 Task: In the  document regulation.pdfSelect Headings and apply  'Italics' Select the text and align it to the  'Center'. Select the table and apply  All Borders
Action: Mouse moved to (305, 387)
Screenshot: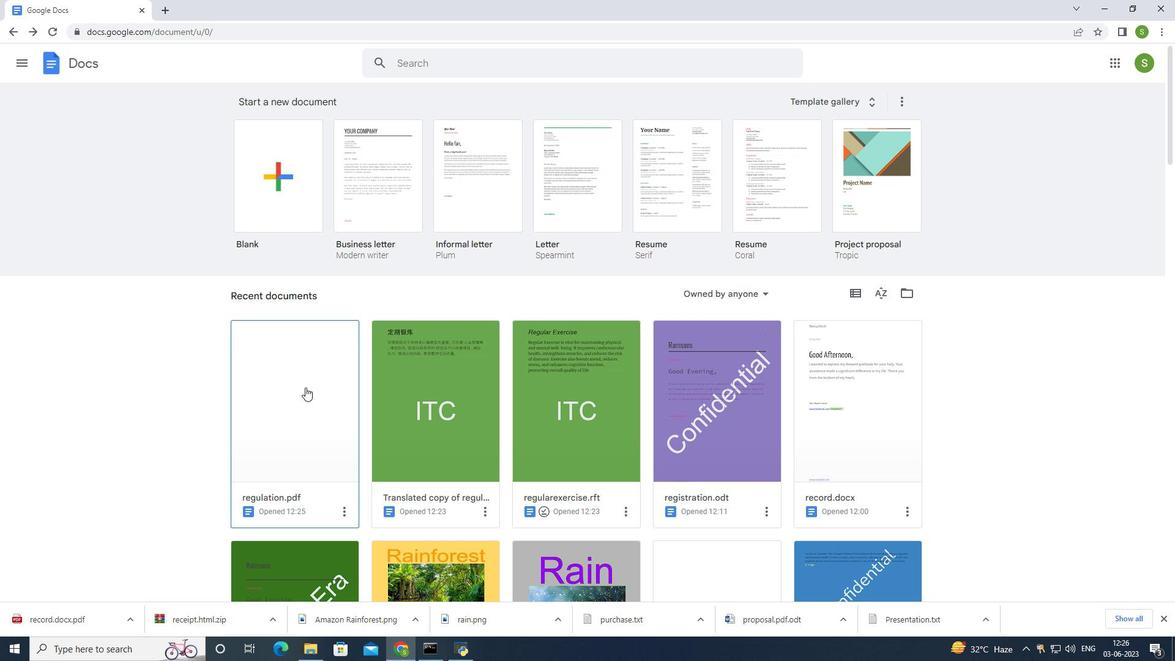 
Action: Mouse pressed left at (305, 387)
Screenshot: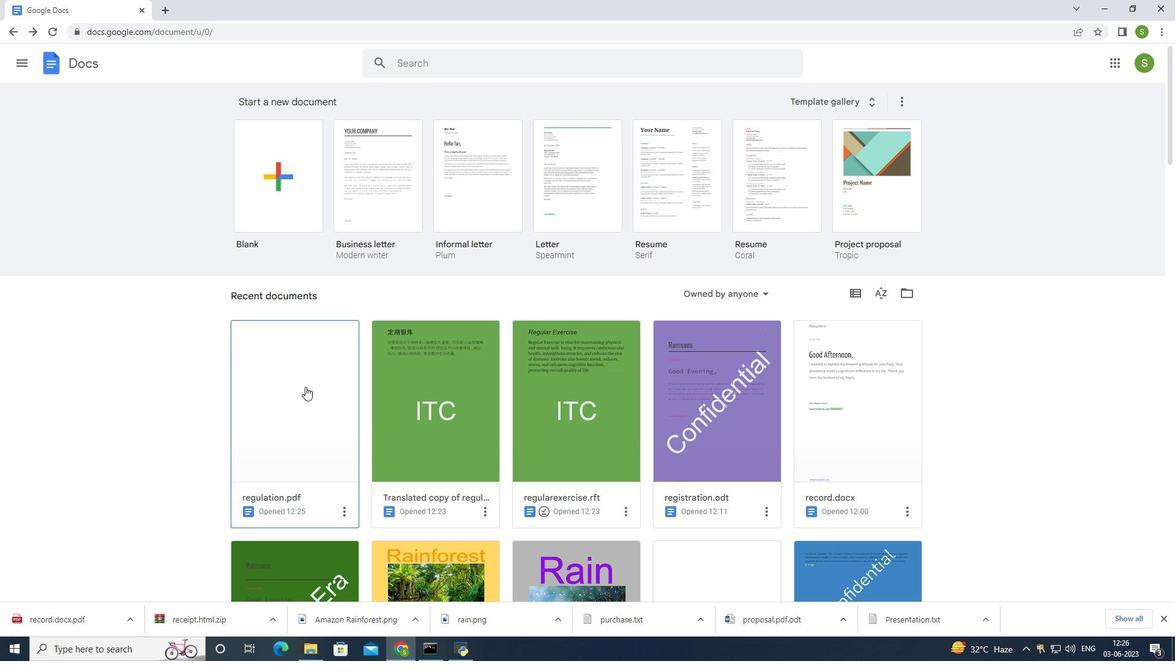 
Action: Mouse moved to (309, 204)
Screenshot: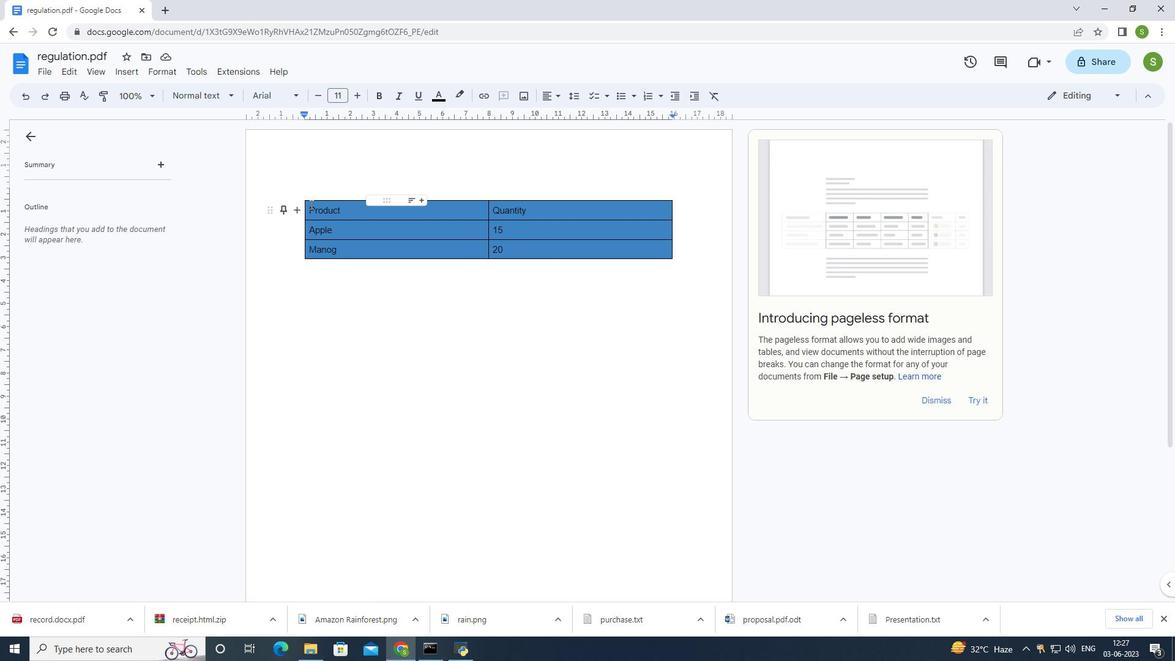 
Action: Mouse pressed left at (309, 204)
Screenshot: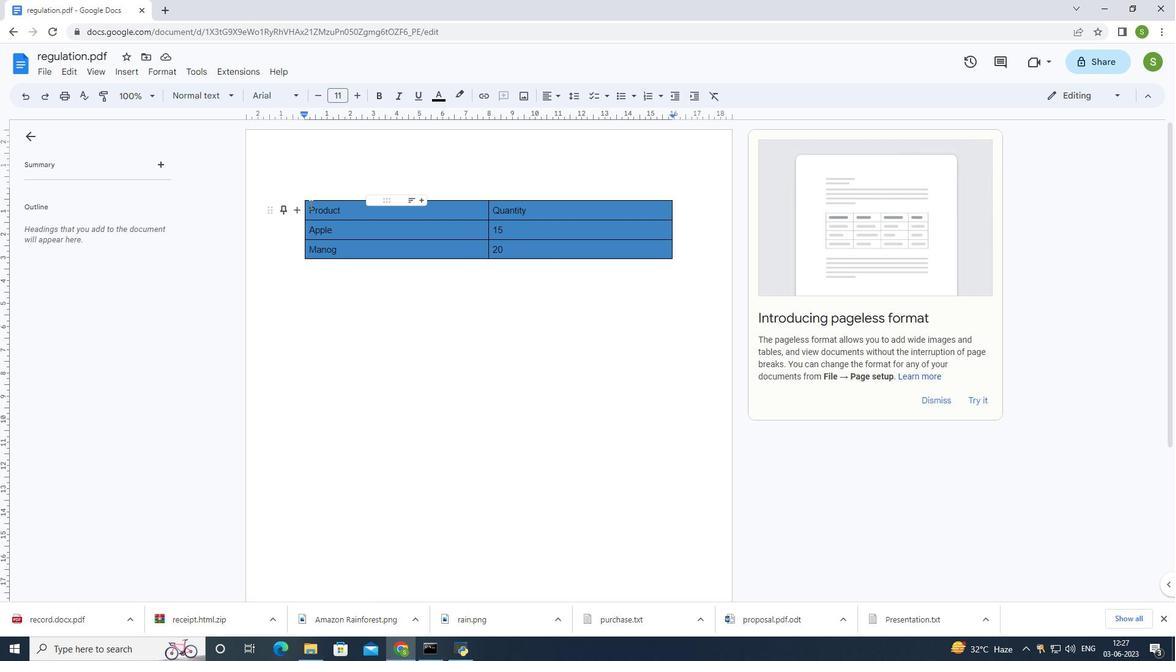 
Action: Mouse moved to (396, 94)
Screenshot: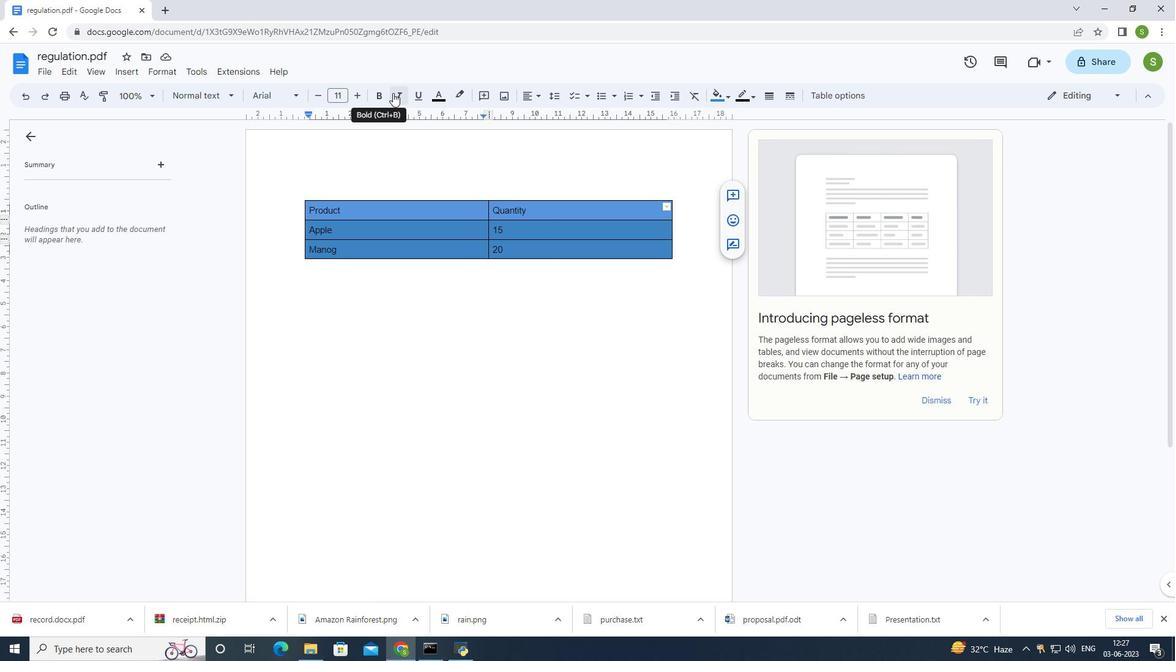 
Action: Mouse pressed left at (396, 94)
Screenshot: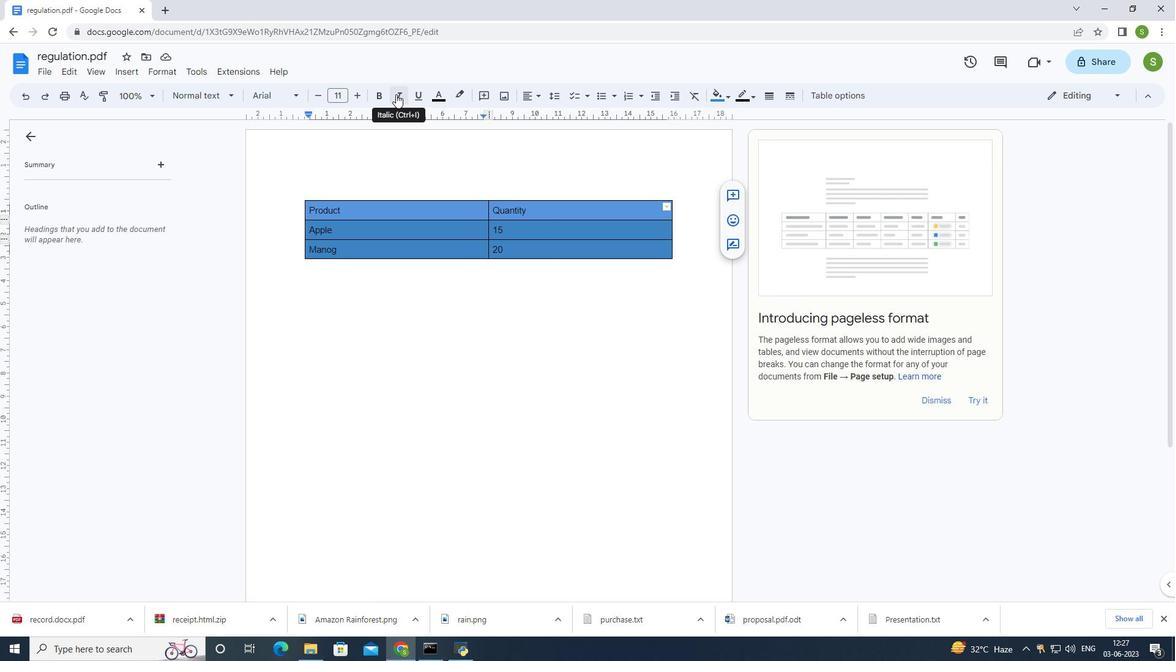 
Action: Mouse moved to (531, 98)
Screenshot: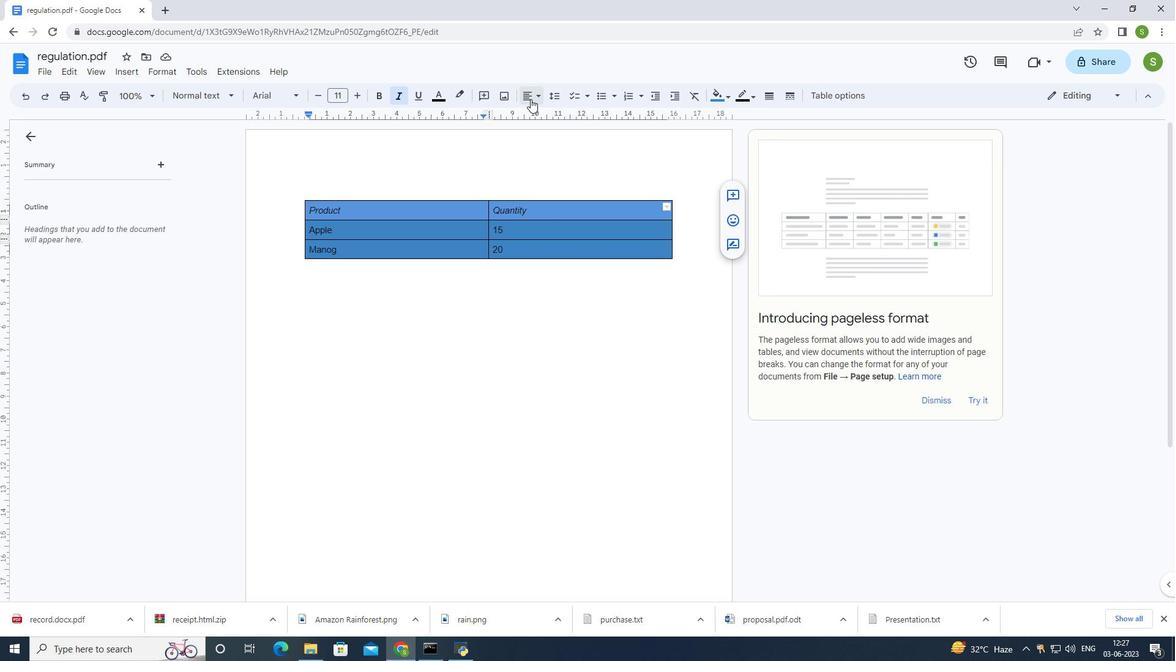 
Action: Mouse pressed left at (531, 98)
Screenshot: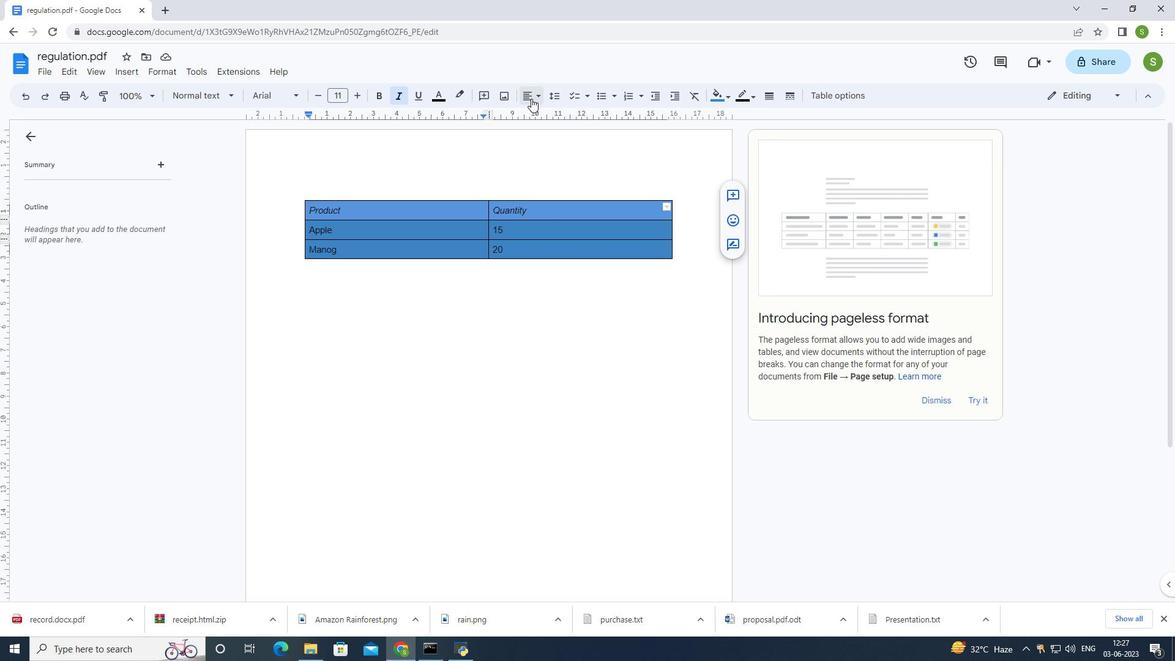 
Action: Mouse moved to (544, 112)
Screenshot: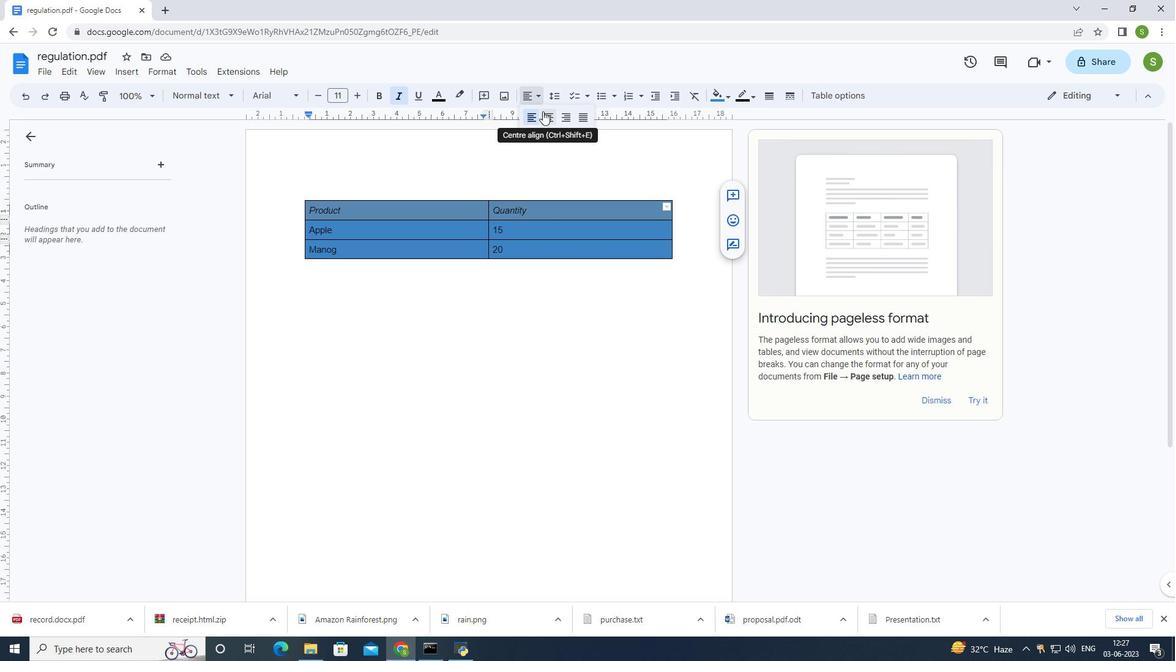 
Action: Mouse pressed left at (544, 112)
Screenshot: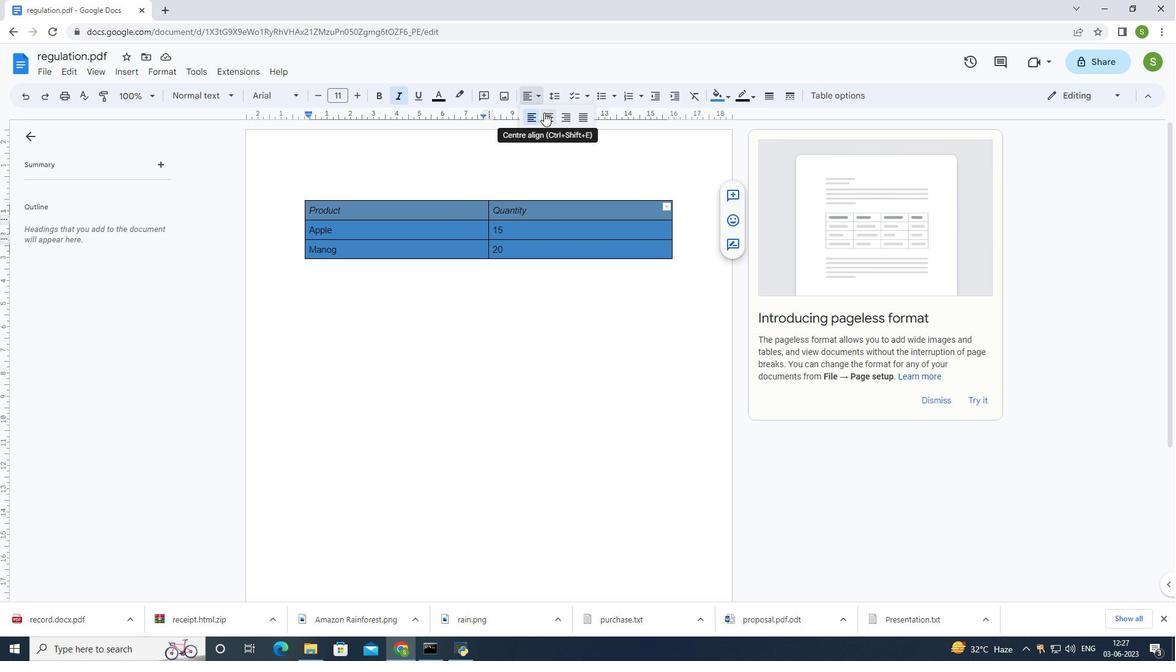 
Action: Mouse moved to (666, 206)
Screenshot: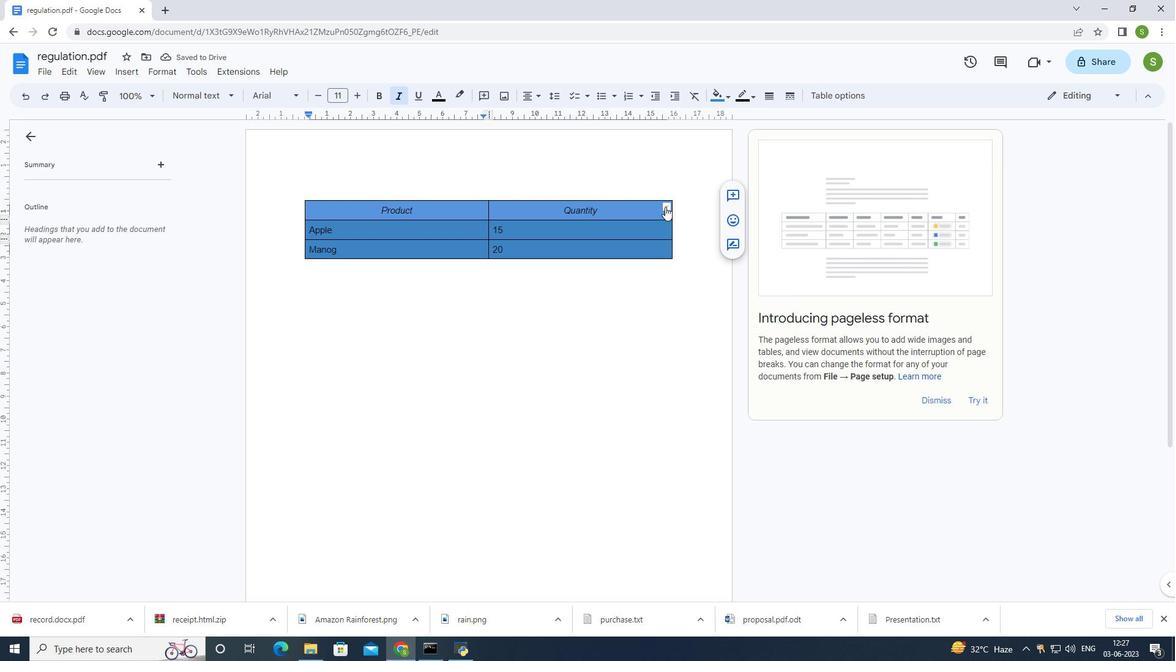 
Action: Mouse pressed left at (666, 206)
Screenshot: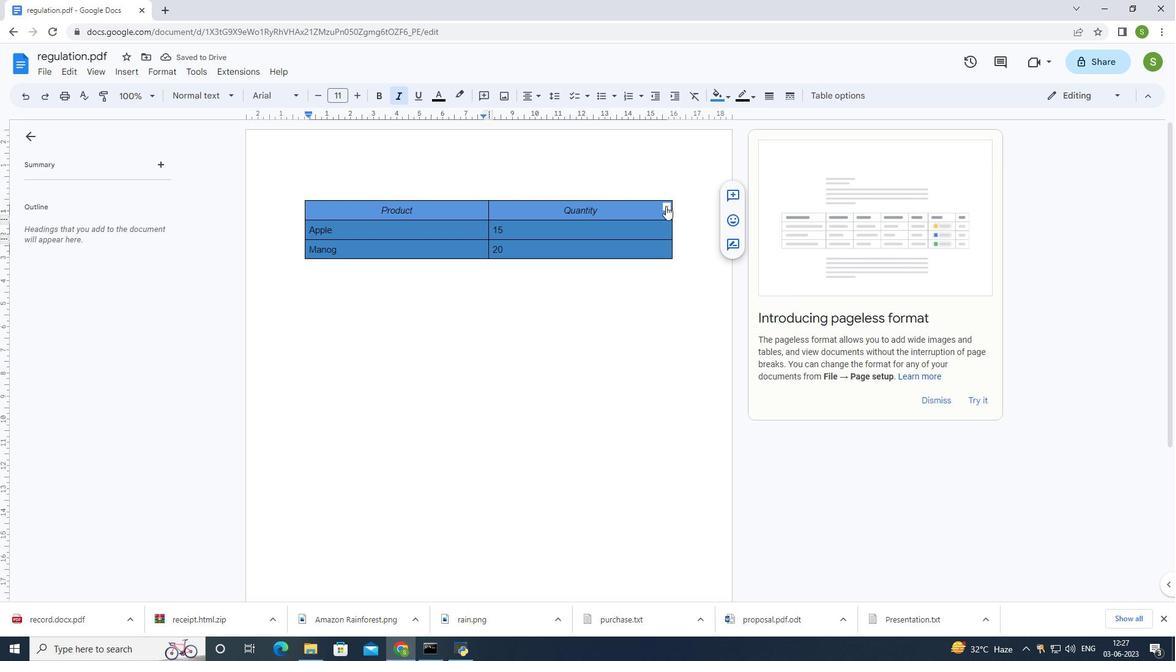 
Action: Mouse moved to (636, 162)
Screenshot: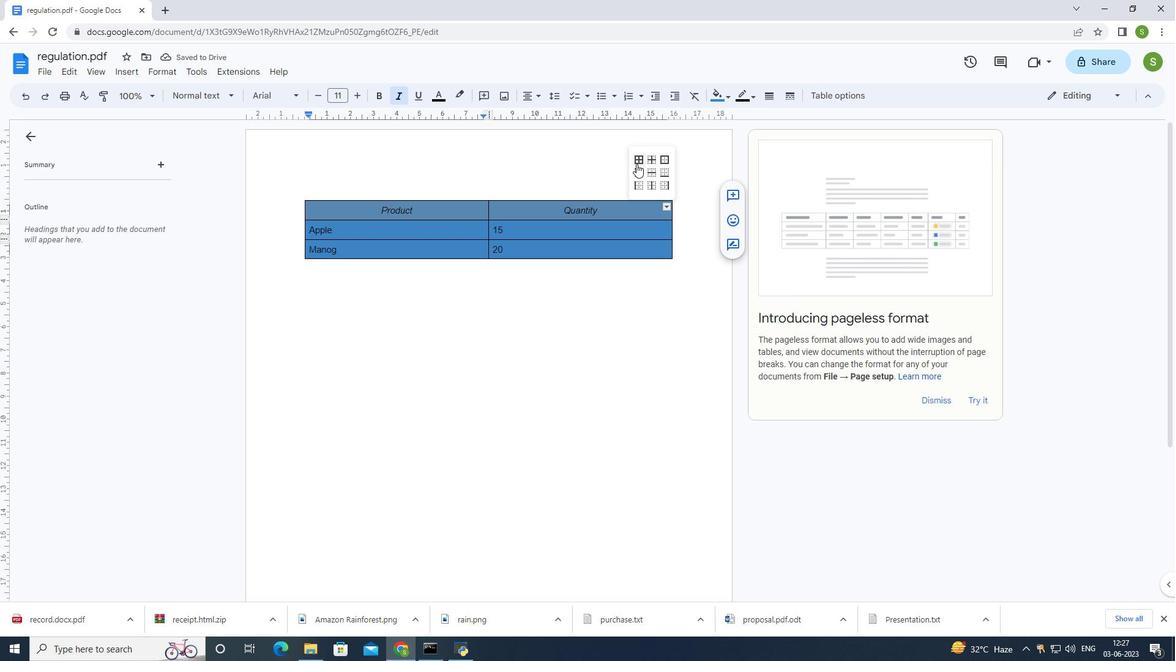 
Action: Mouse pressed left at (636, 162)
Screenshot: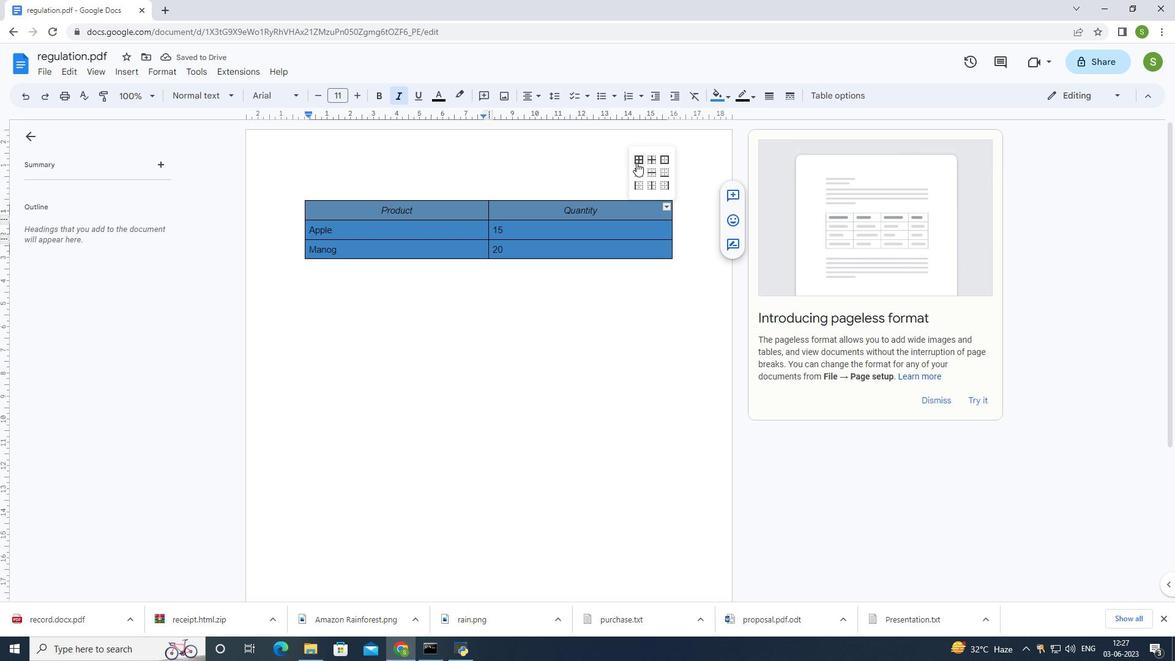 
Action: Mouse moved to (540, 308)
Screenshot: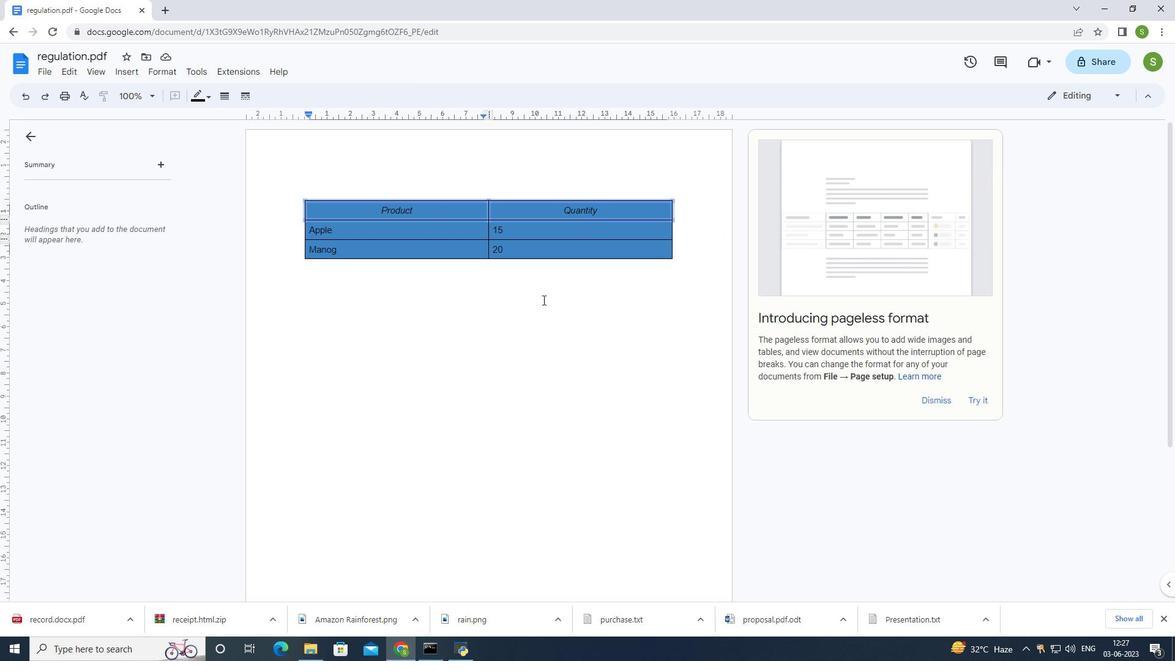 
Action: Mouse pressed left at (540, 308)
Screenshot: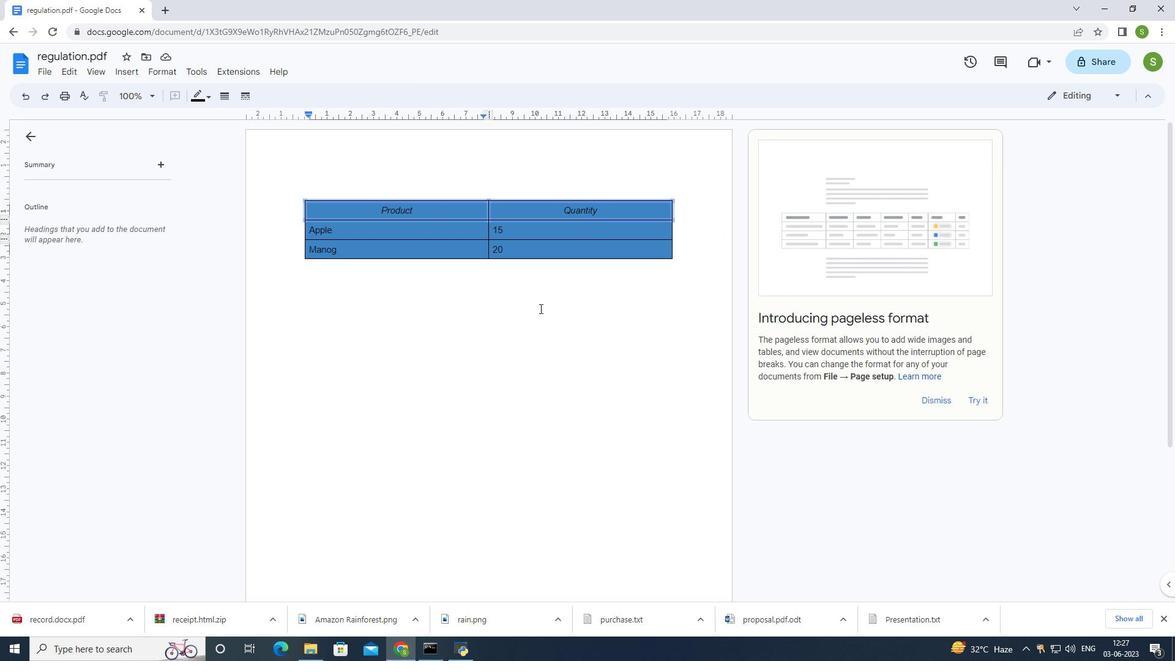 
Action: Mouse moved to (537, 294)
Screenshot: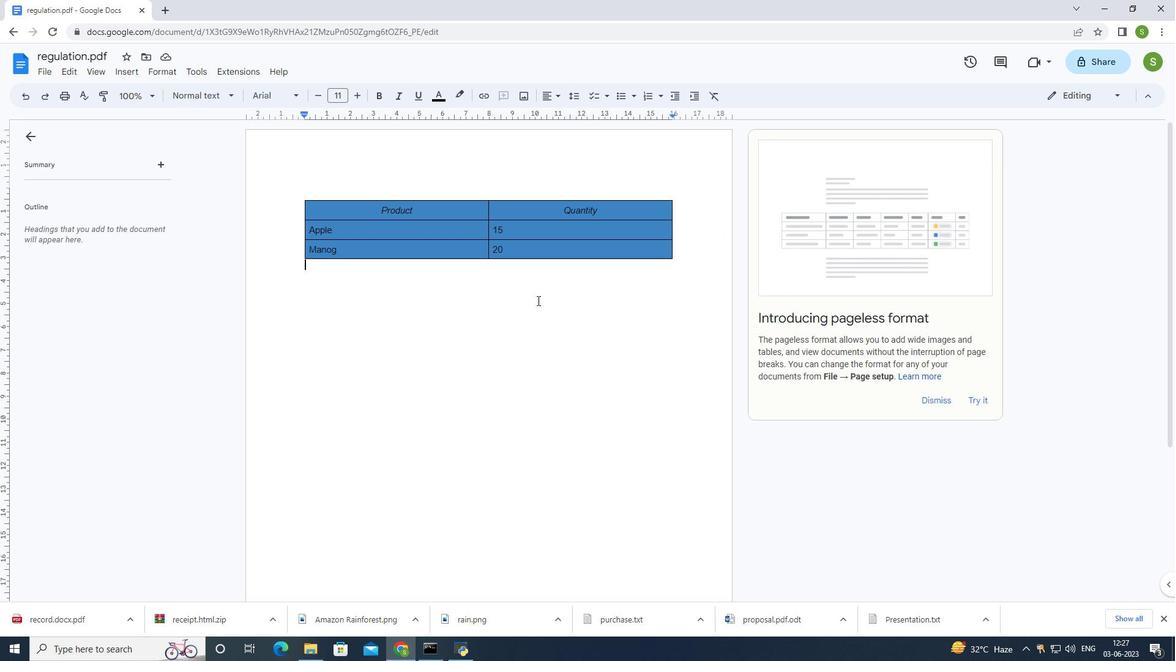 
